 Task: Change the x264 profile to high422.
Action: Mouse moved to (96, 23)
Screenshot: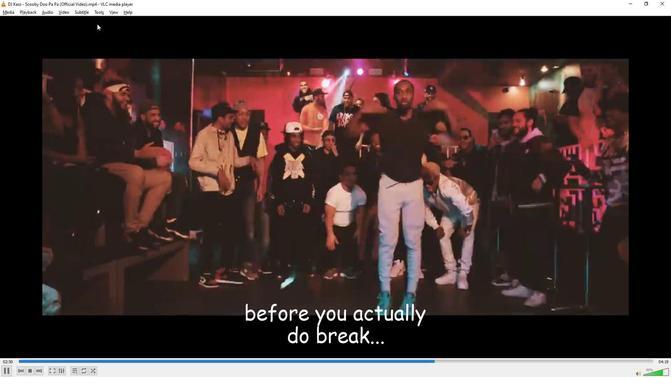 
Action: Mouse pressed left at (96, 23)
Screenshot: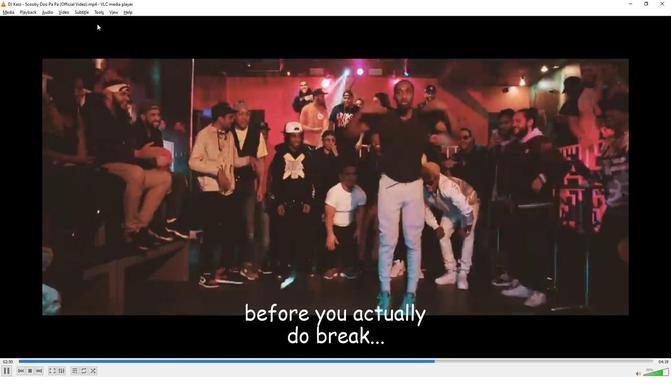 
Action: Mouse moved to (111, 97)
Screenshot: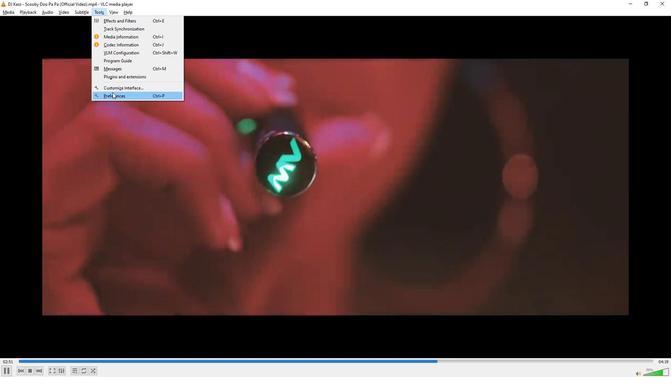 
Action: Mouse pressed left at (111, 97)
Screenshot: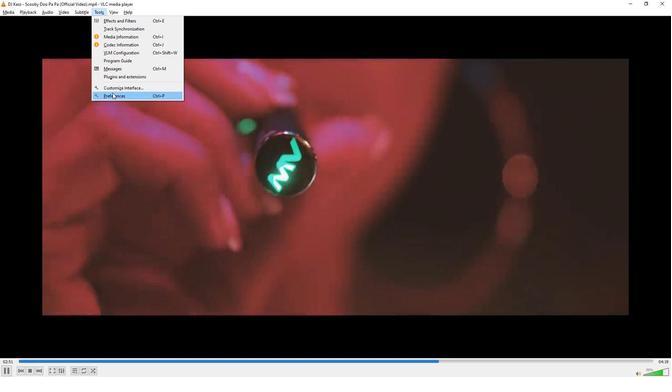 
Action: Mouse moved to (193, 99)
Screenshot: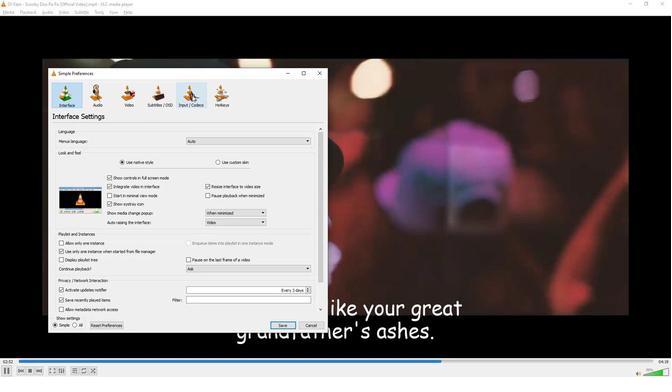 
Action: Mouse pressed left at (193, 99)
Screenshot: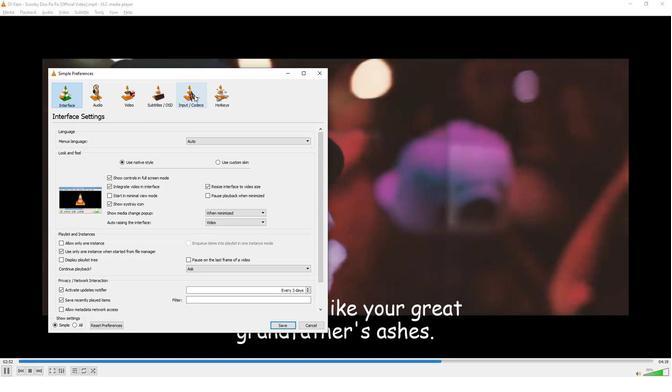 
Action: Mouse moved to (196, 187)
Screenshot: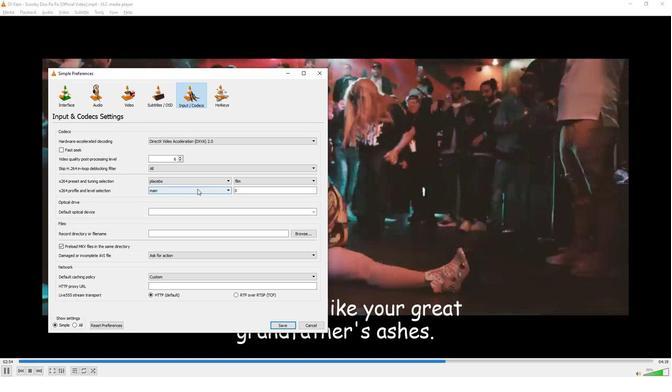 
Action: Mouse pressed left at (196, 187)
Screenshot: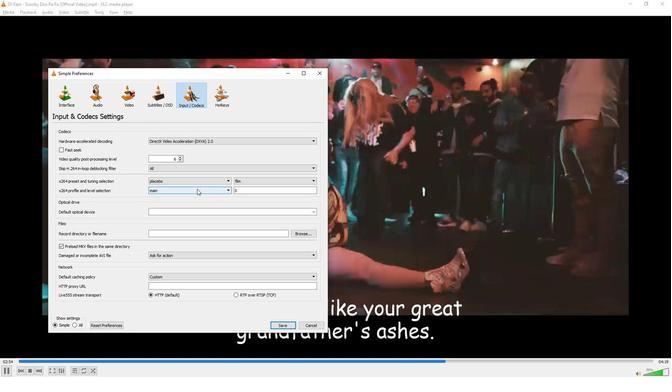 
Action: Mouse moved to (161, 210)
Screenshot: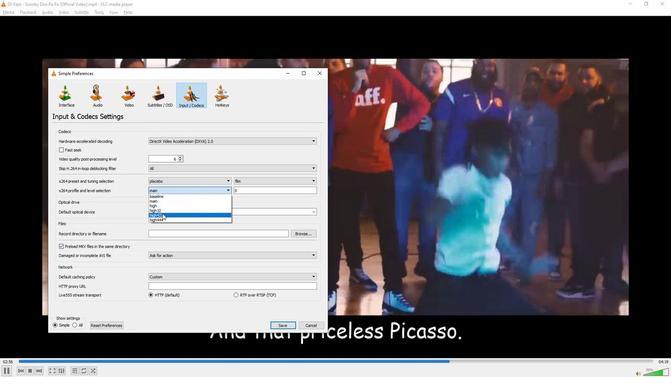 
Action: Mouse pressed left at (161, 210)
Screenshot: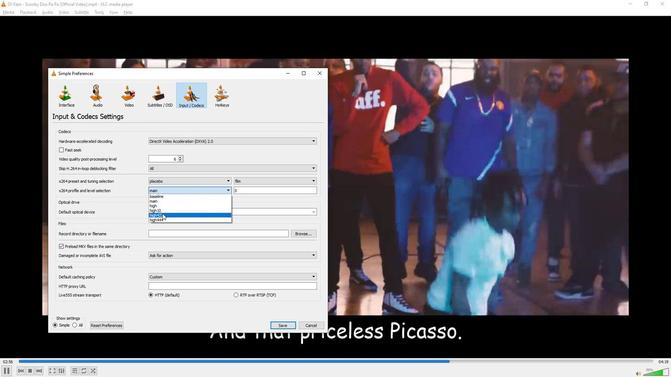 
Action: Mouse moved to (189, 196)
Screenshot: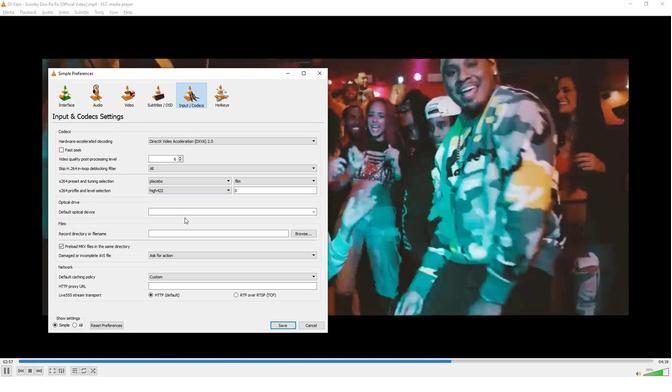 
